 Task: In Mark's project, Add a new field "Sprint" with the field type "Iteration" that starts on December 15, 2023, for the duration of 2 days to the roadmap layout.
Action: Mouse moved to (206, 128)
Screenshot: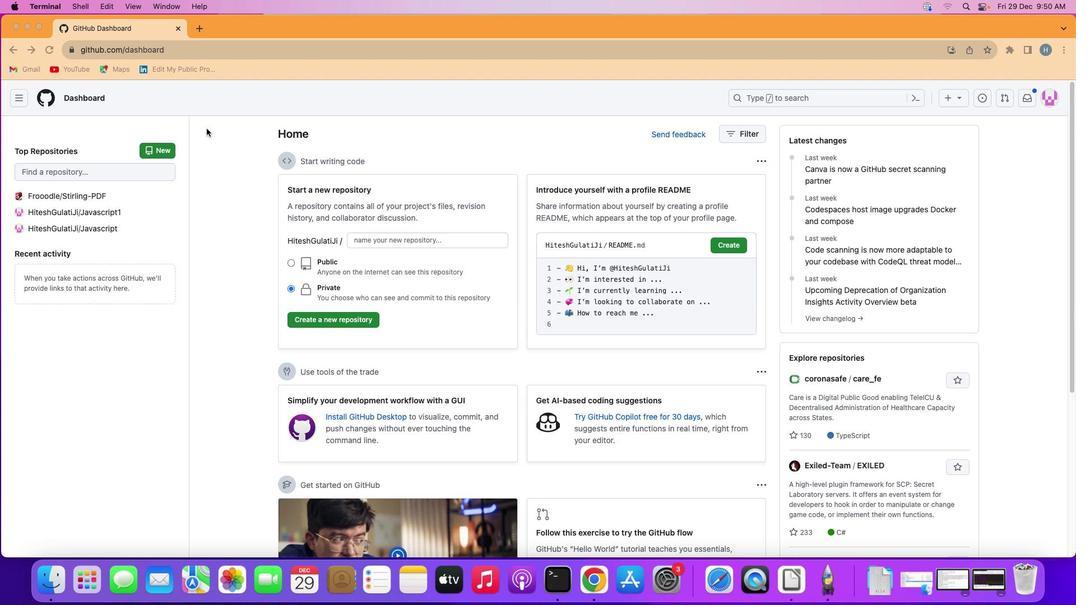 
Action: Mouse pressed left at (206, 128)
Screenshot: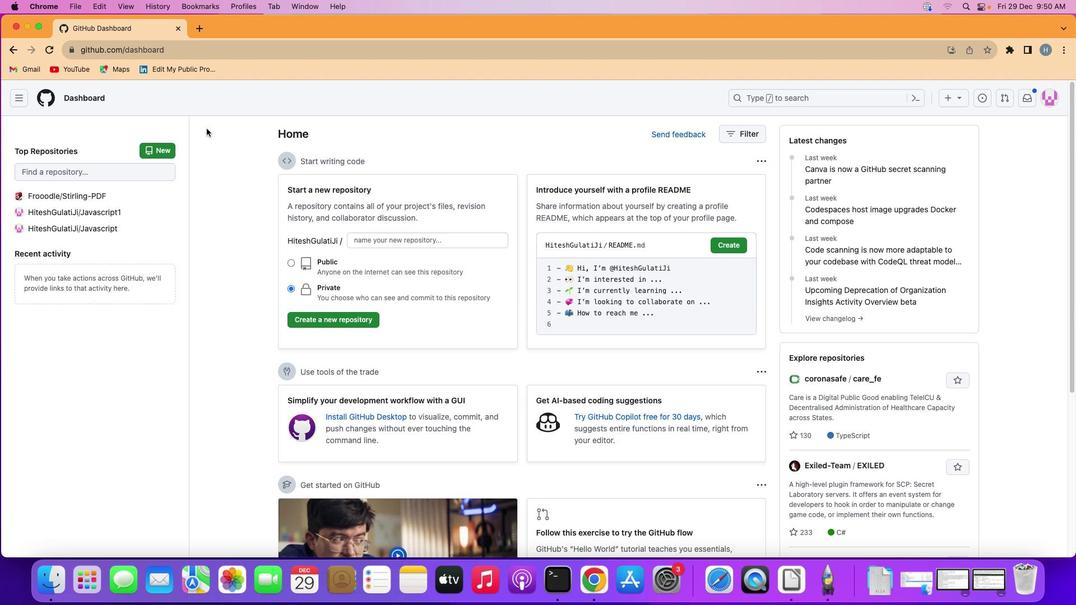 
Action: Mouse moved to (10, 91)
Screenshot: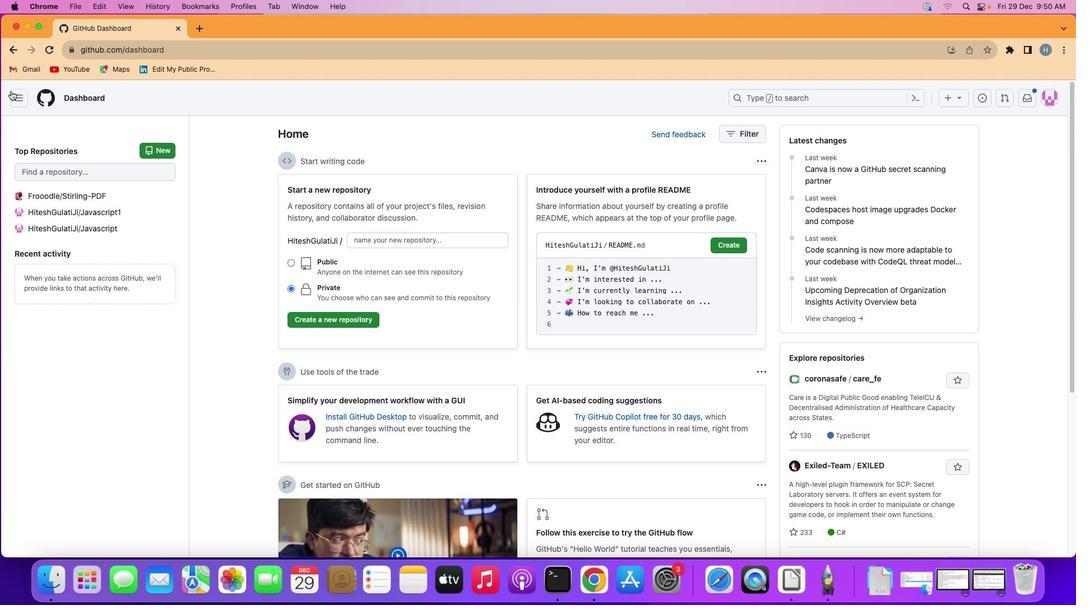 
Action: Mouse pressed left at (10, 91)
Screenshot: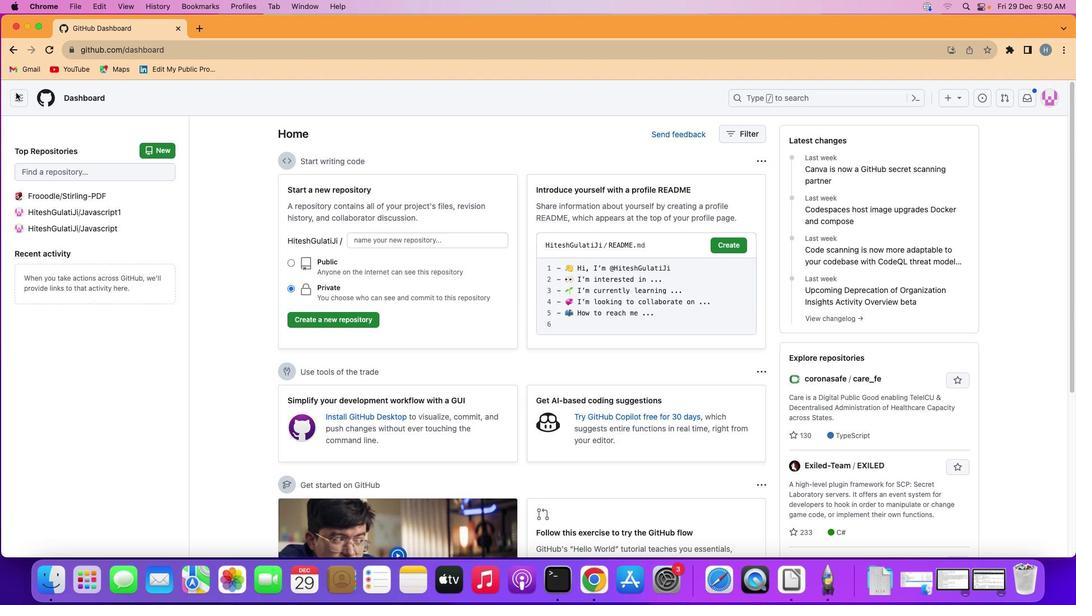 
Action: Mouse moved to (63, 178)
Screenshot: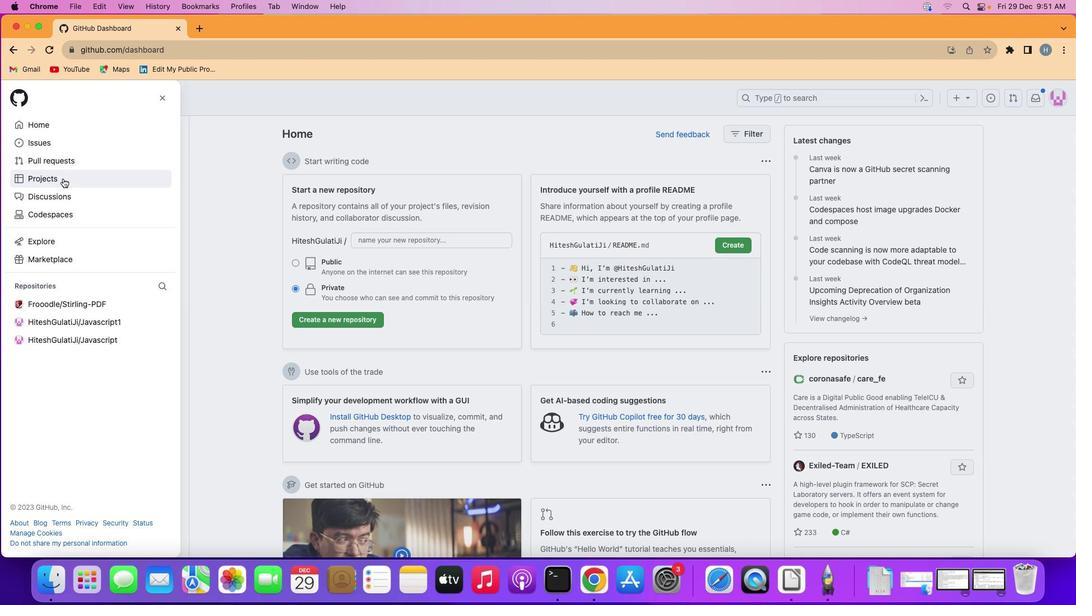 
Action: Mouse pressed left at (63, 178)
Screenshot: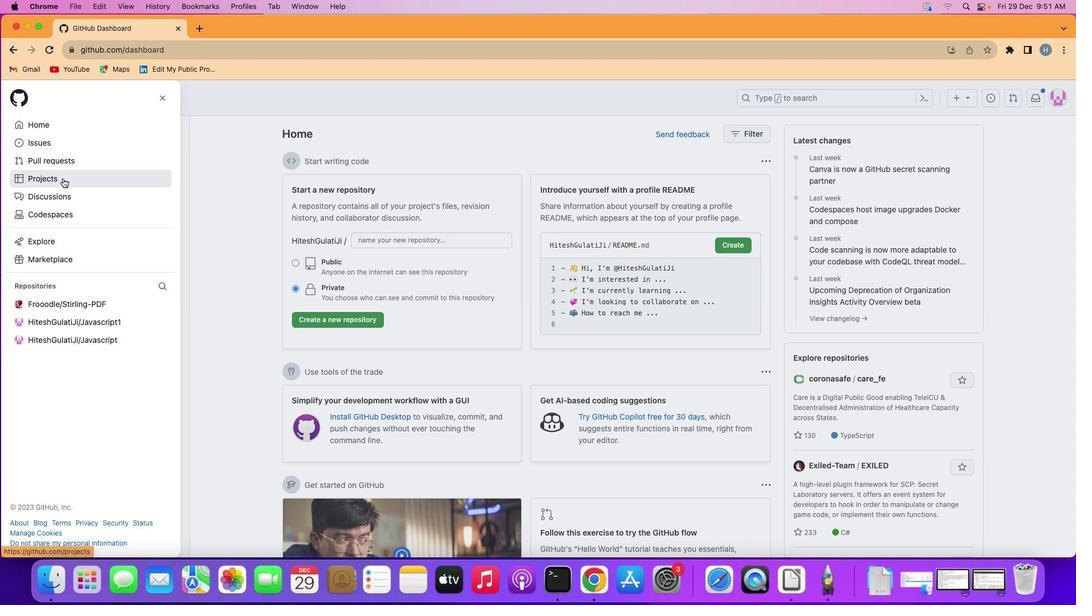 
Action: Mouse moved to (414, 200)
Screenshot: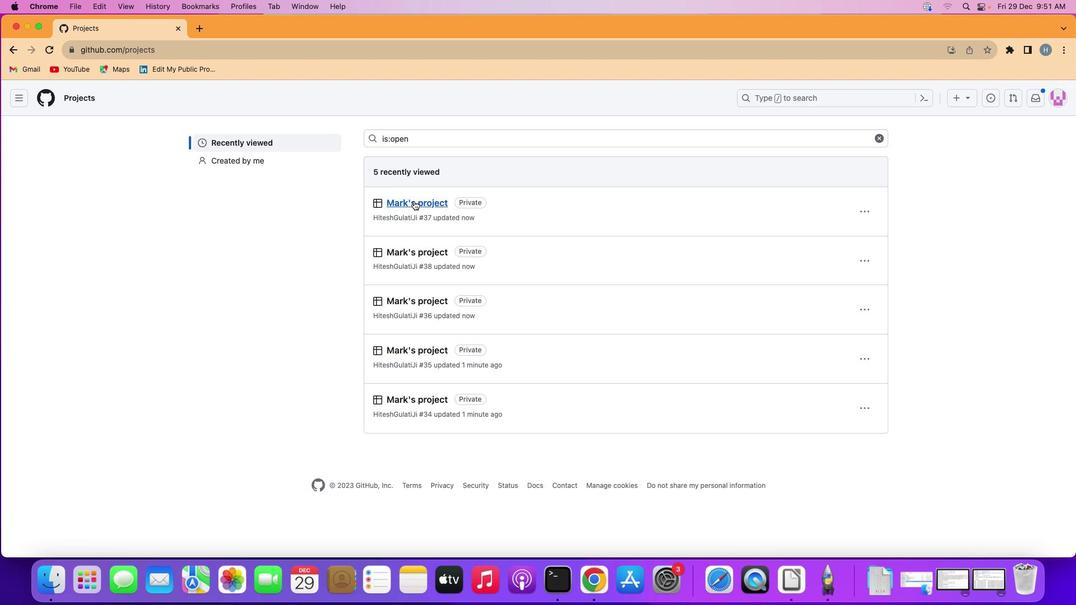 
Action: Mouse pressed left at (414, 200)
Screenshot: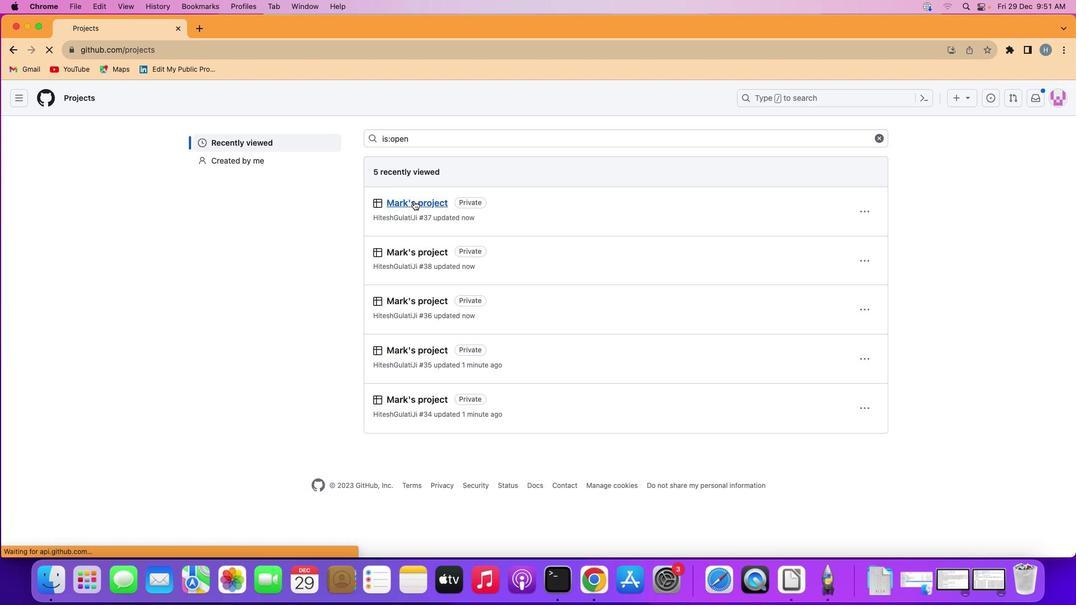 
Action: Mouse moved to (79, 149)
Screenshot: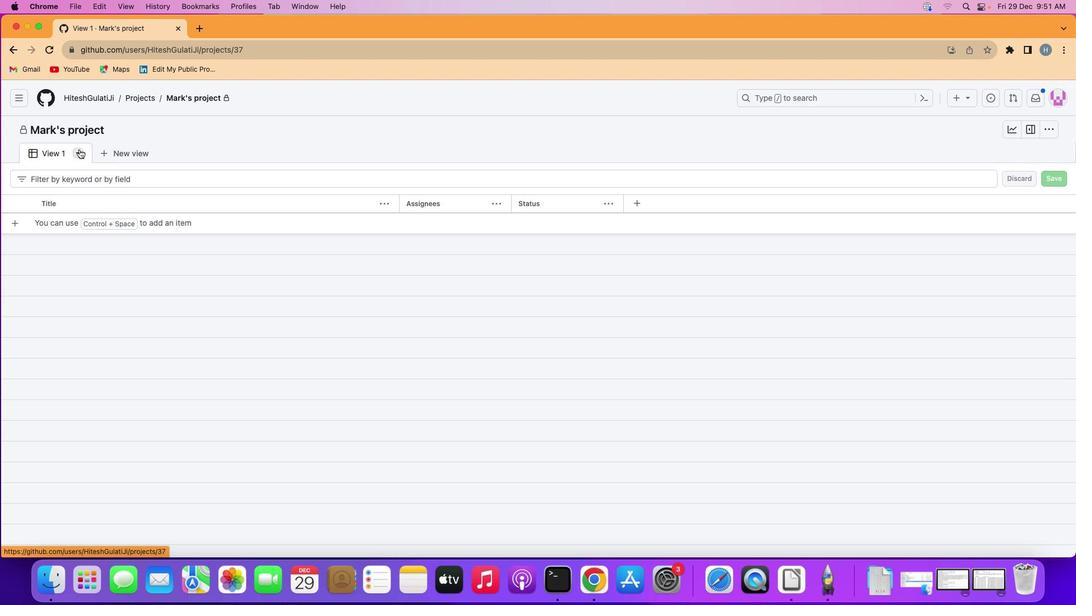 
Action: Mouse pressed left at (79, 149)
Screenshot: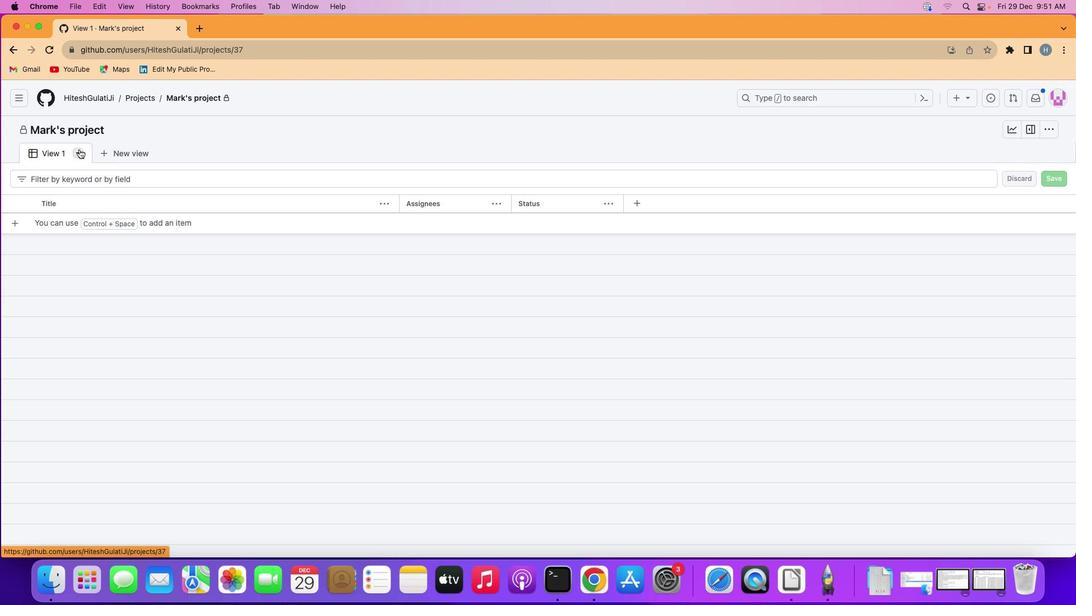 
Action: Mouse moved to (201, 192)
Screenshot: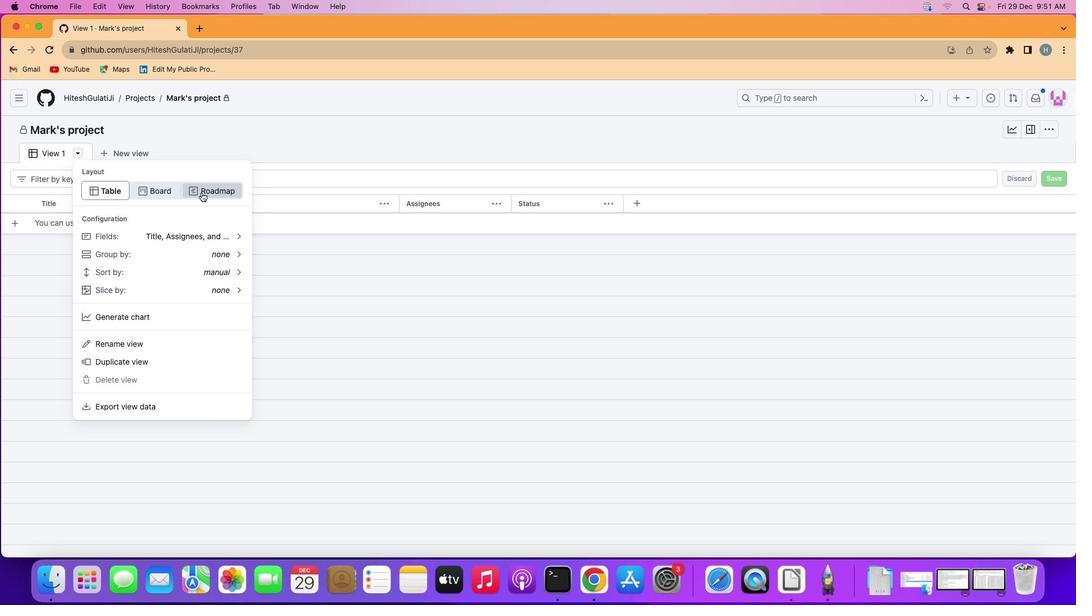 
Action: Mouse pressed left at (201, 192)
Screenshot: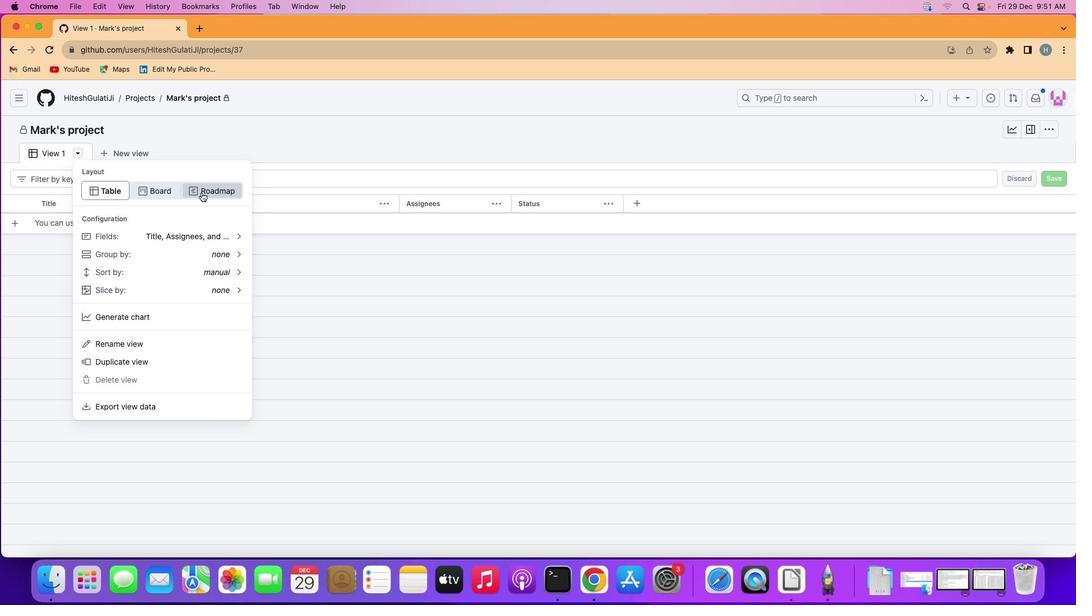 
Action: Mouse moved to (80, 153)
Screenshot: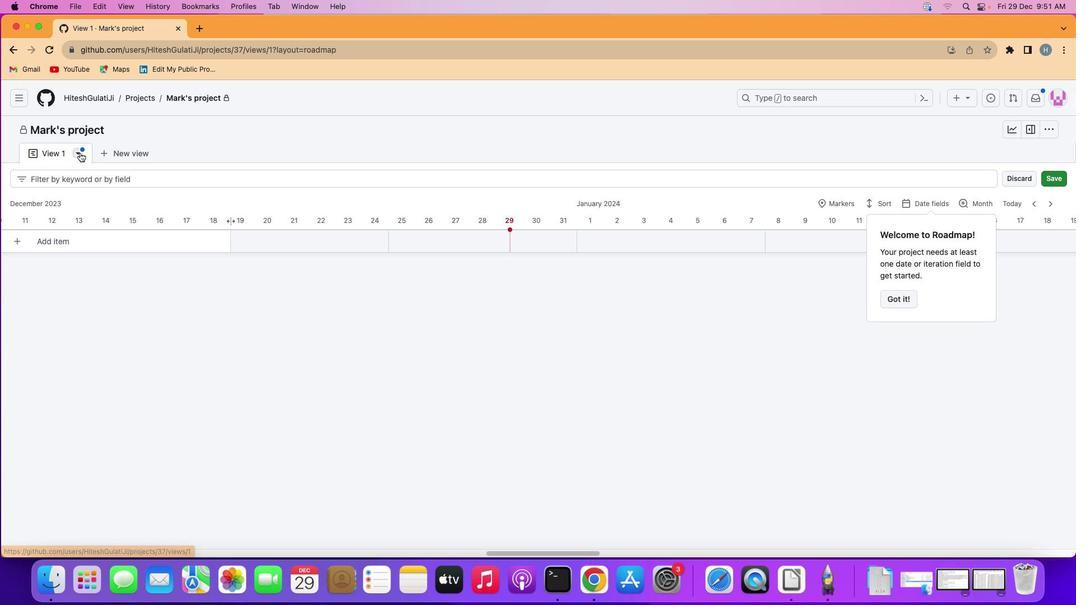 
Action: Mouse pressed left at (80, 153)
Screenshot: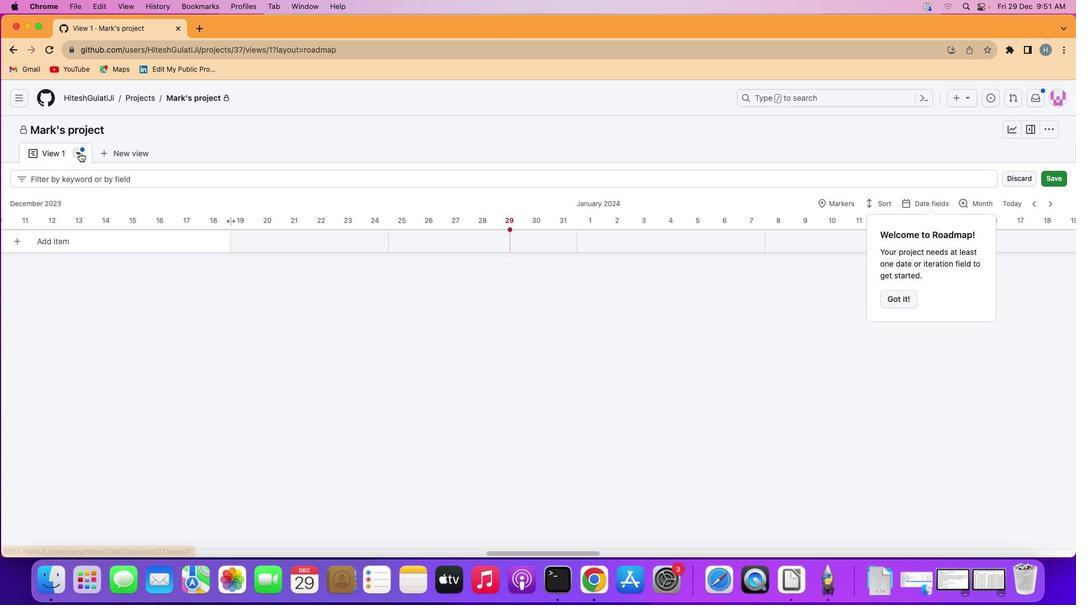 
Action: Mouse moved to (131, 288)
Screenshot: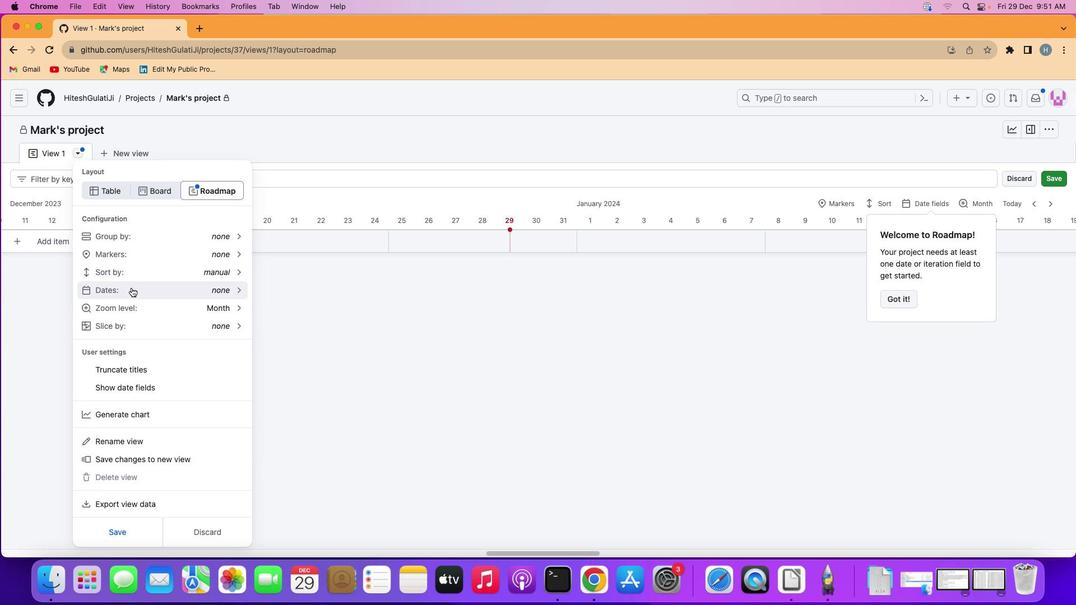 
Action: Mouse pressed left at (131, 288)
Screenshot: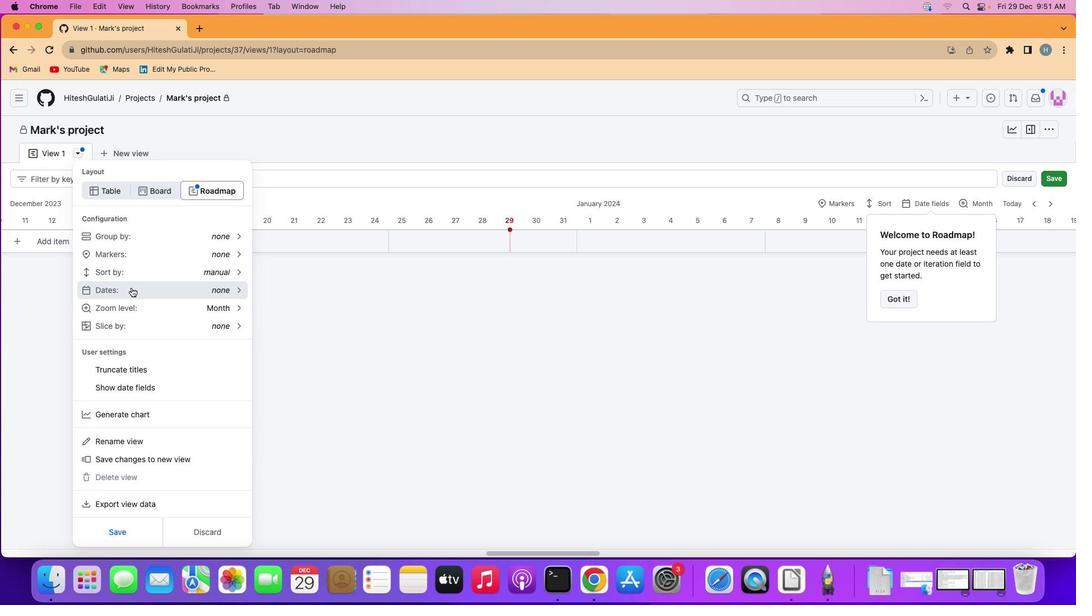 
Action: Mouse moved to (132, 168)
Screenshot: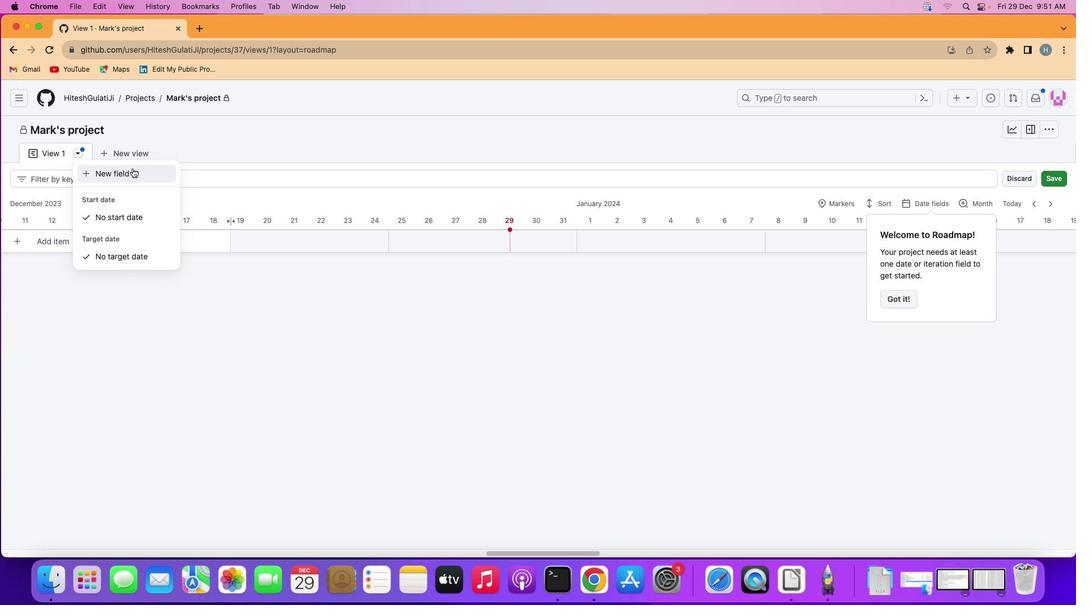 
Action: Mouse pressed left at (132, 168)
Screenshot: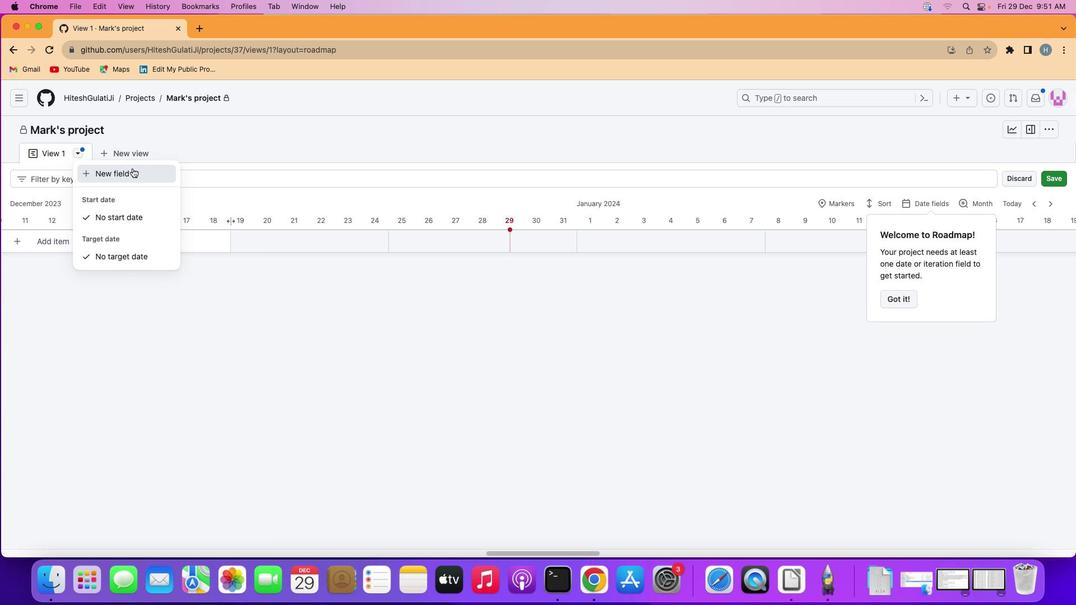 
Action: Mouse moved to (149, 195)
Screenshot: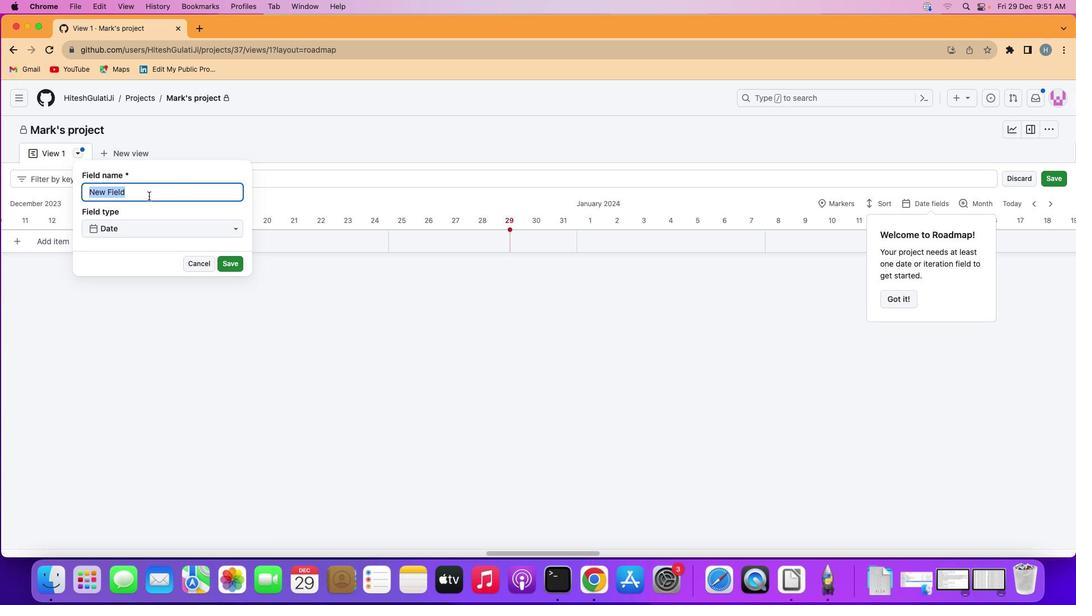 
Action: Key pressed Key.shift'S''p''r''i''n''t'
Screenshot: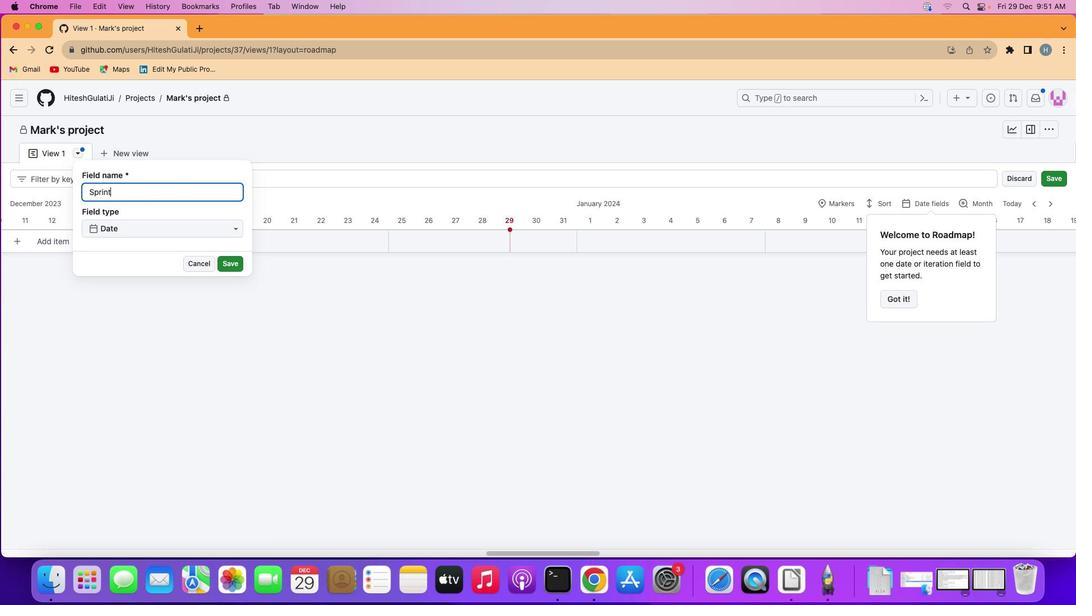 
Action: Mouse moved to (155, 224)
Screenshot: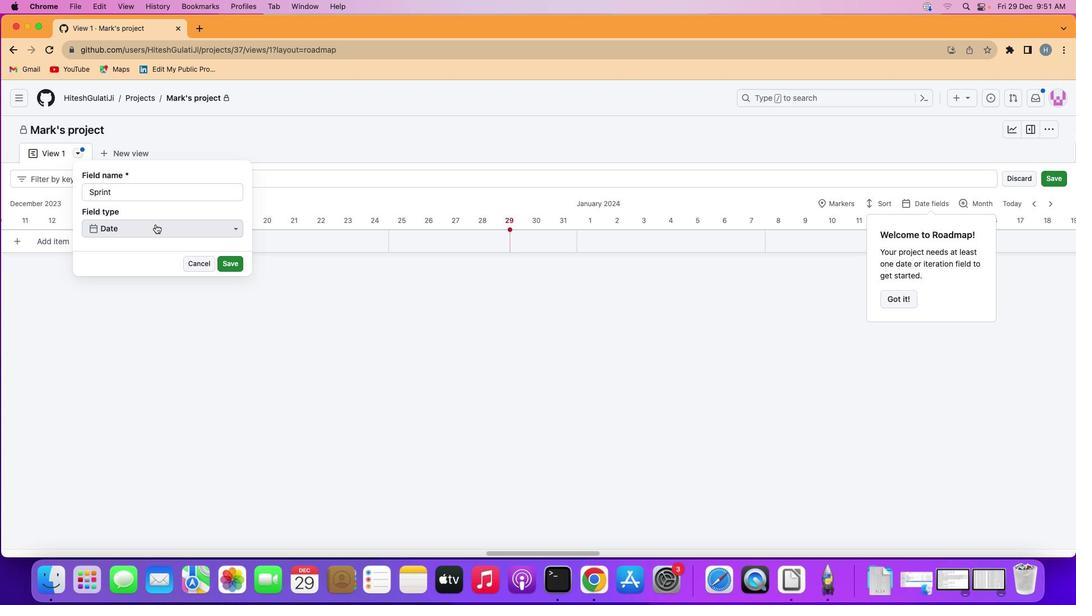 
Action: Mouse pressed left at (155, 224)
Screenshot: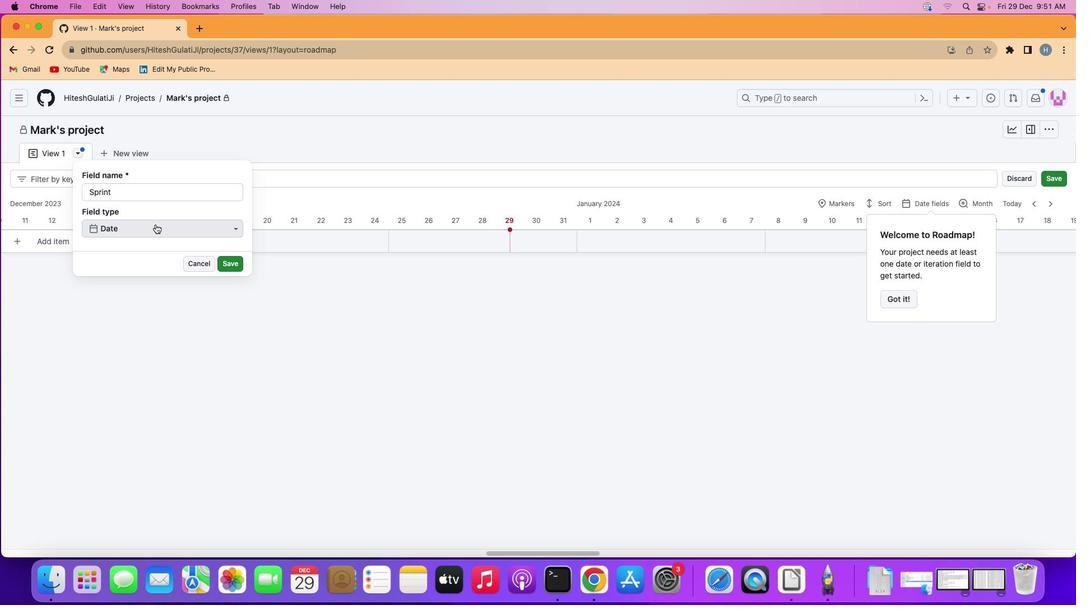 
Action: Mouse moved to (139, 268)
Screenshot: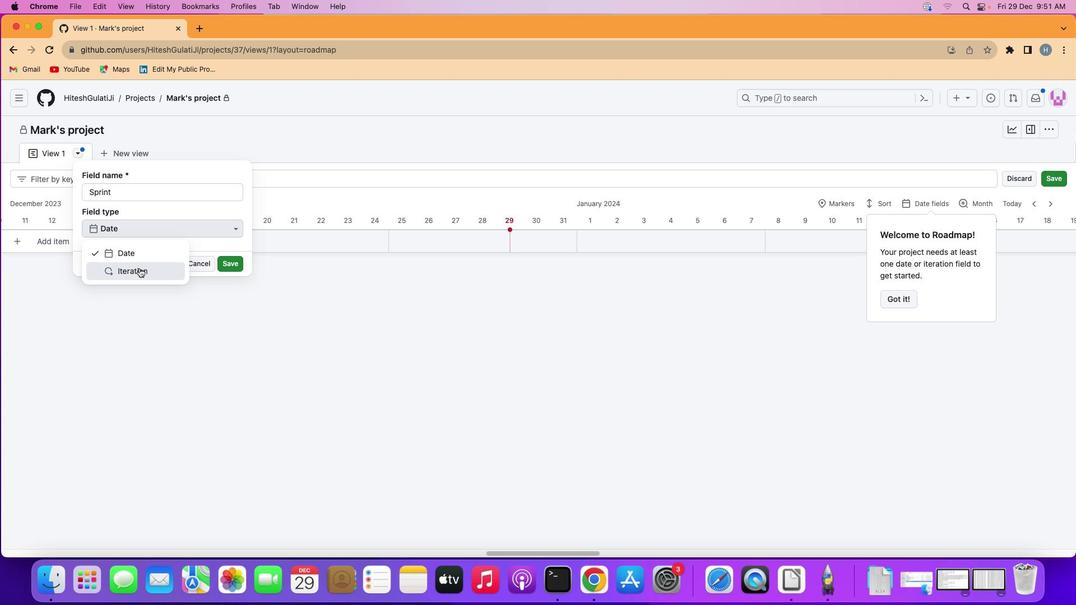 
Action: Mouse pressed left at (139, 268)
Screenshot: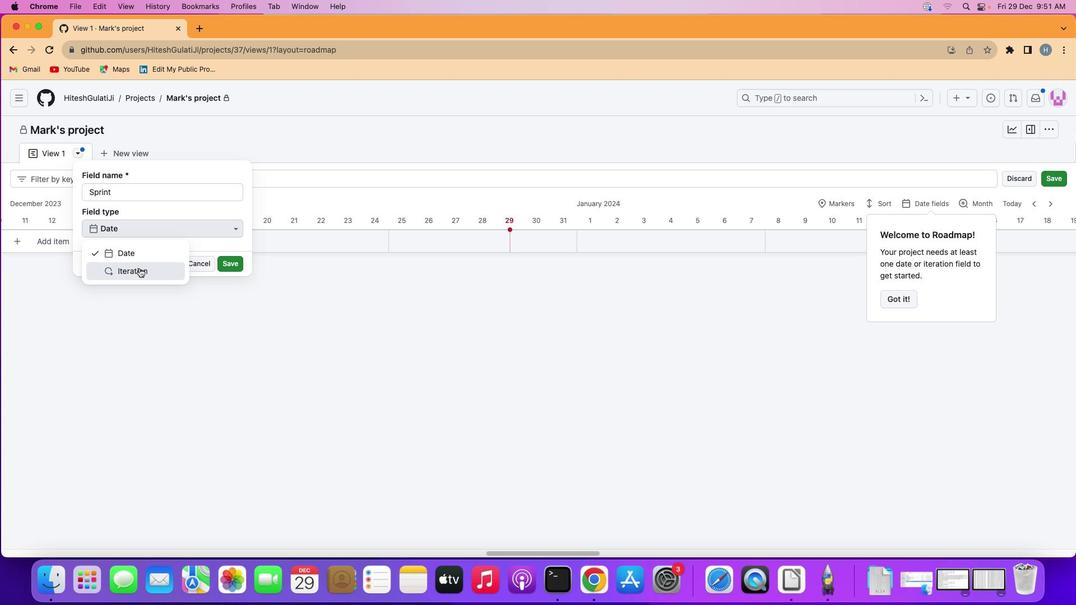
Action: Mouse moved to (173, 280)
Screenshot: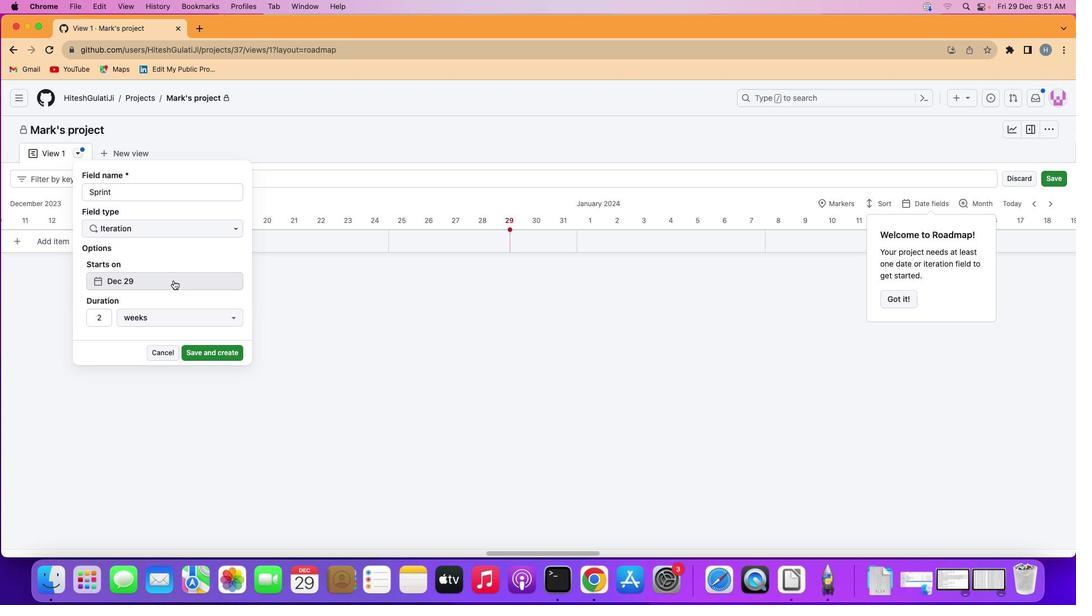 
Action: Mouse pressed left at (173, 280)
Screenshot: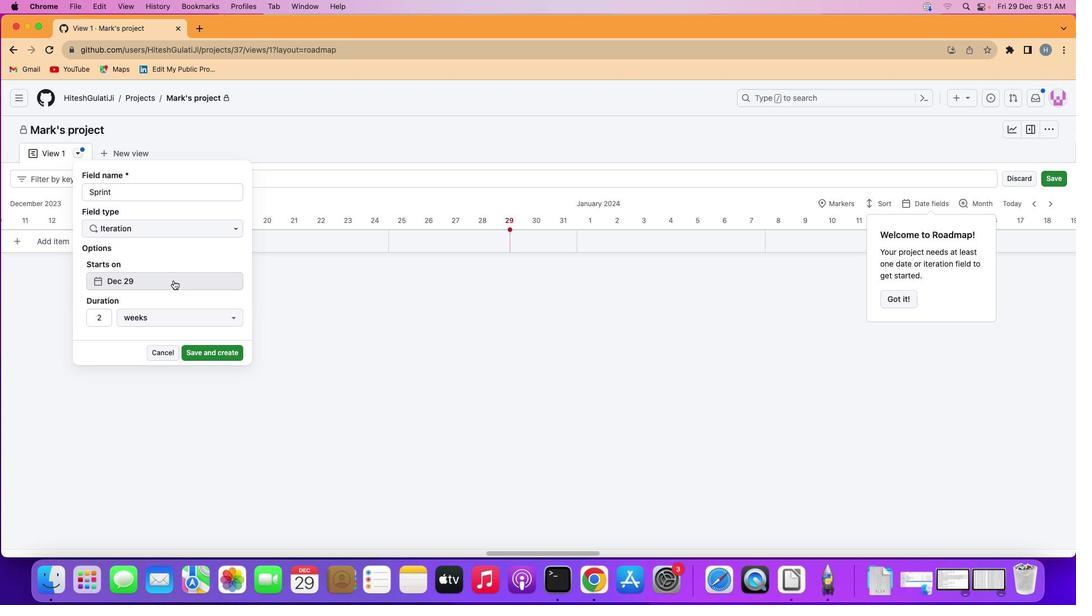 
Action: Mouse moved to (221, 393)
Screenshot: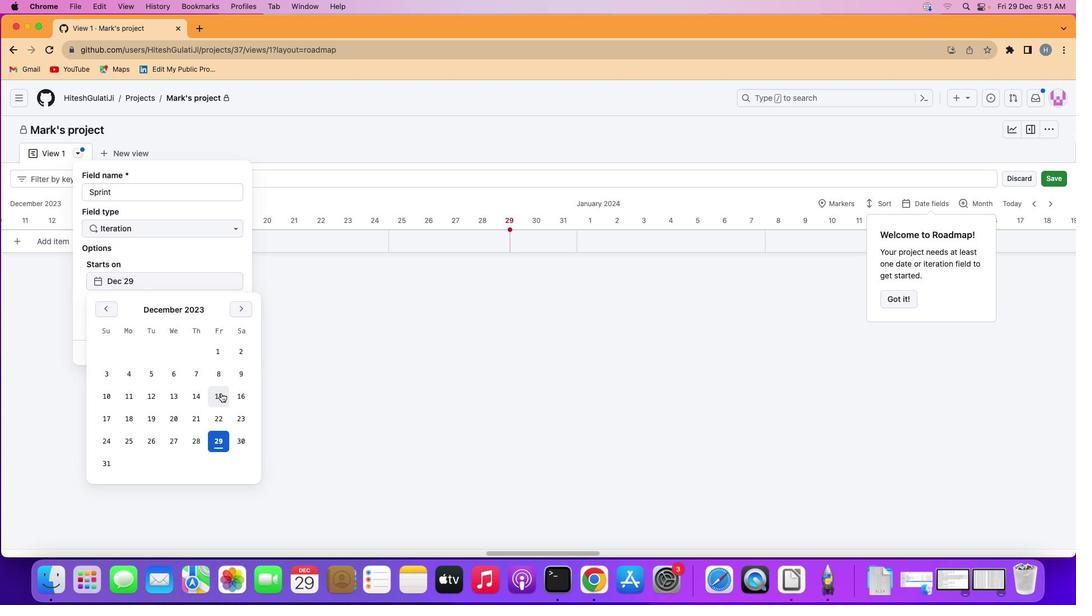 
Action: Mouse pressed left at (221, 393)
Screenshot: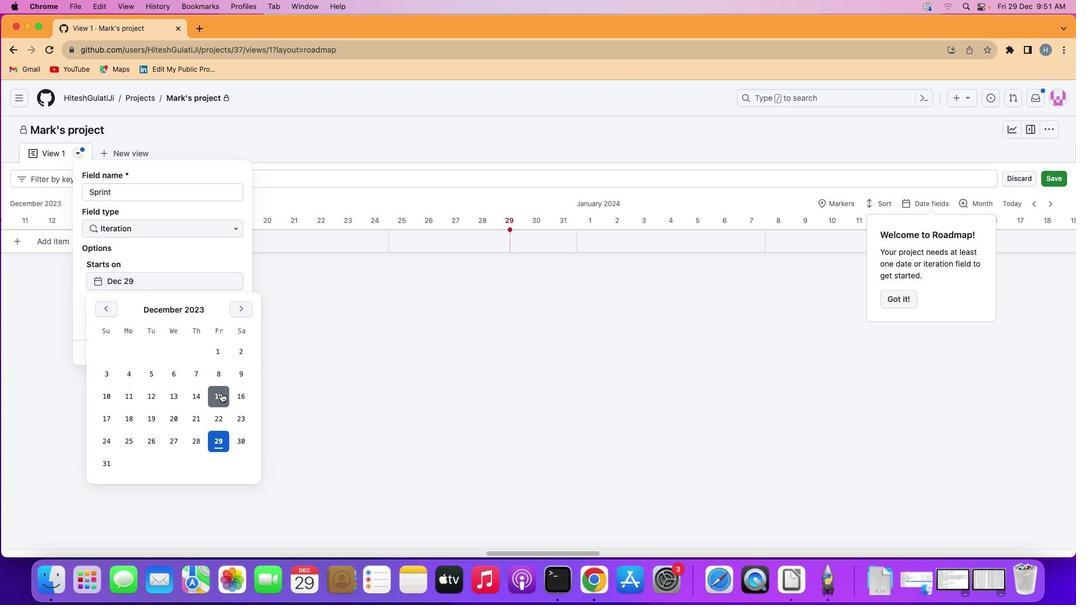 
Action: Mouse moved to (231, 315)
Screenshot: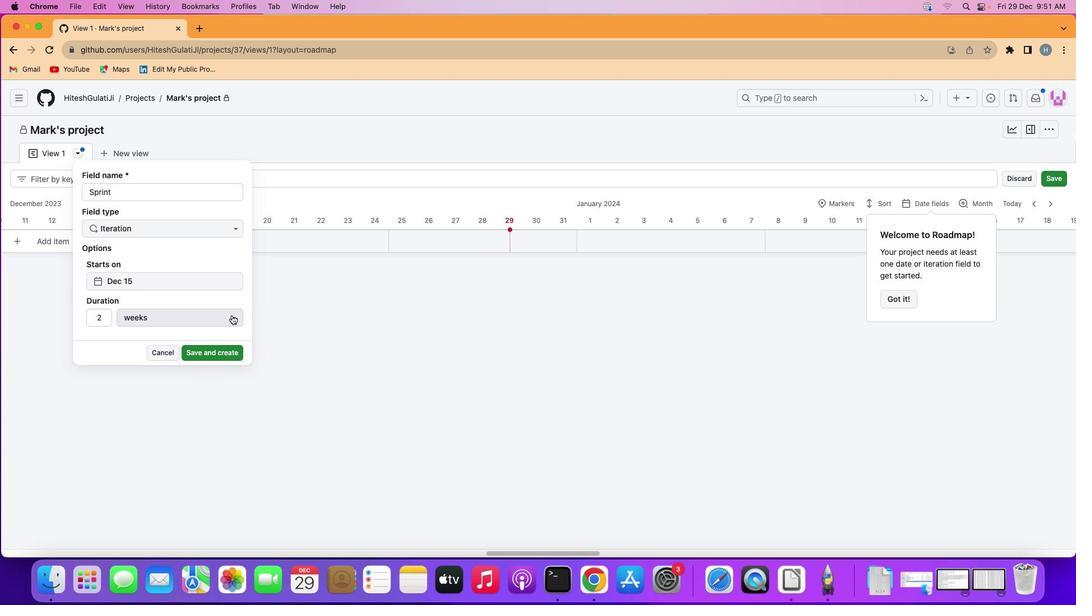 
Action: Mouse pressed left at (231, 315)
Screenshot: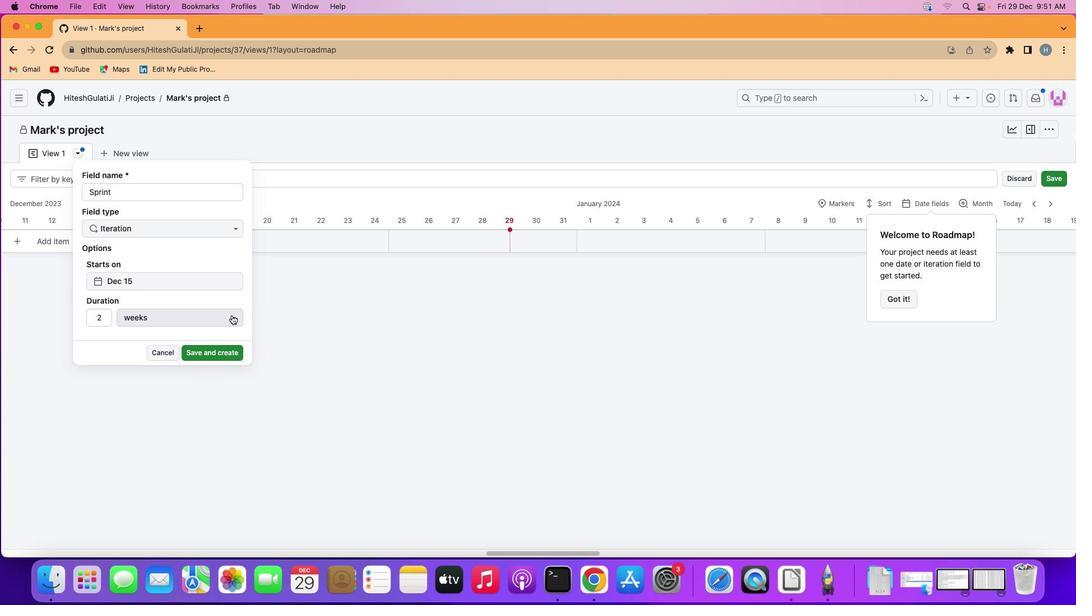
Action: Mouse moved to (190, 339)
Screenshot: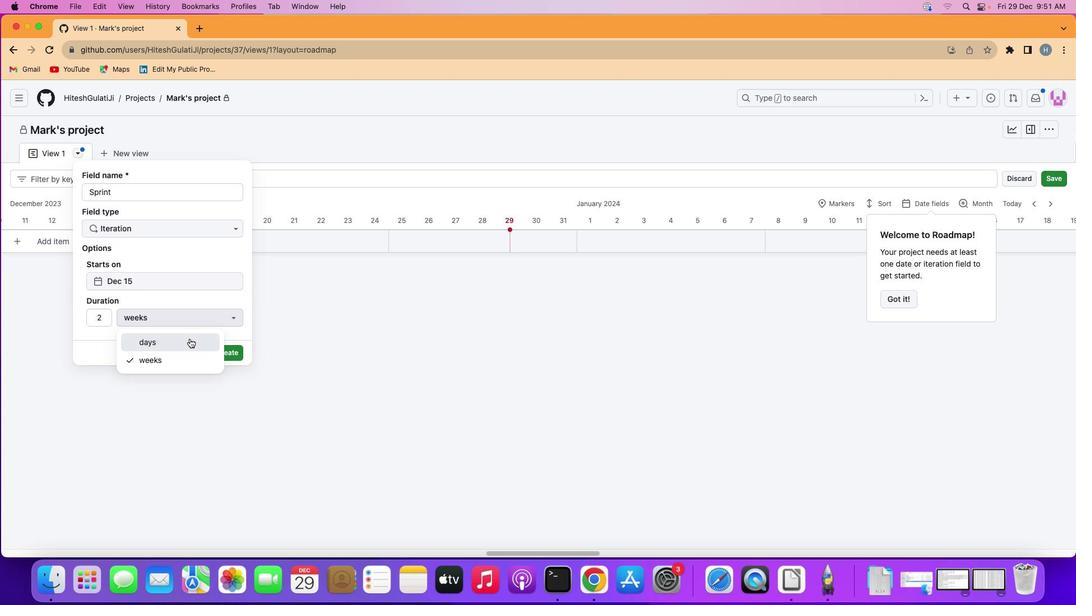 
Action: Mouse pressed left at (190, 339)
Screenshot: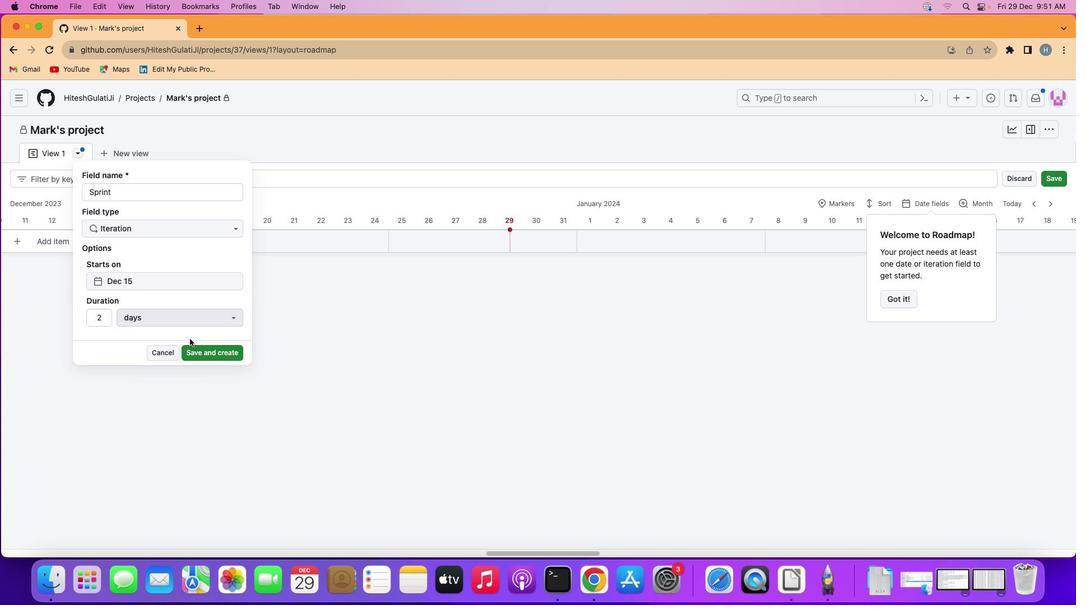 
Action: Mouse moved to (214, 350)
Screenshot: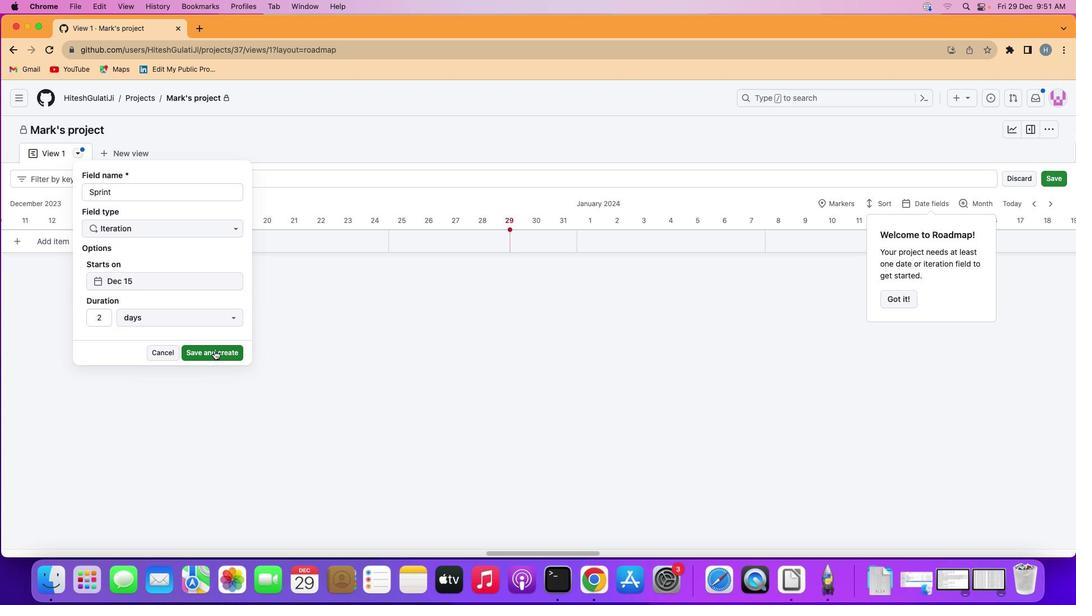 
Action: Mouse pressed left at (214, 350)
Screenshot: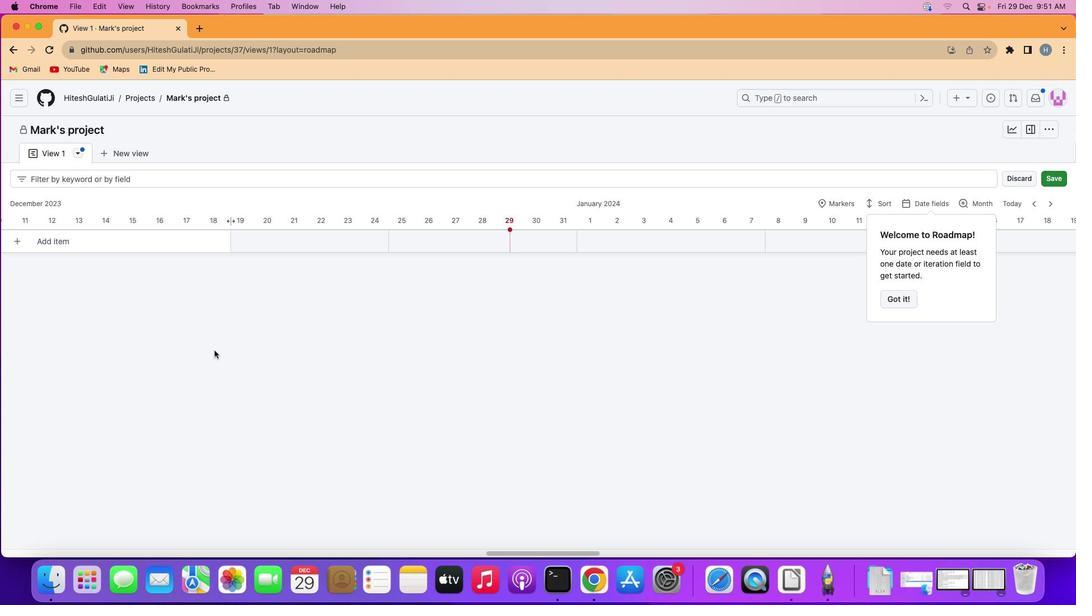 
Action: Mouse moved to (321, 307)
Screenshot: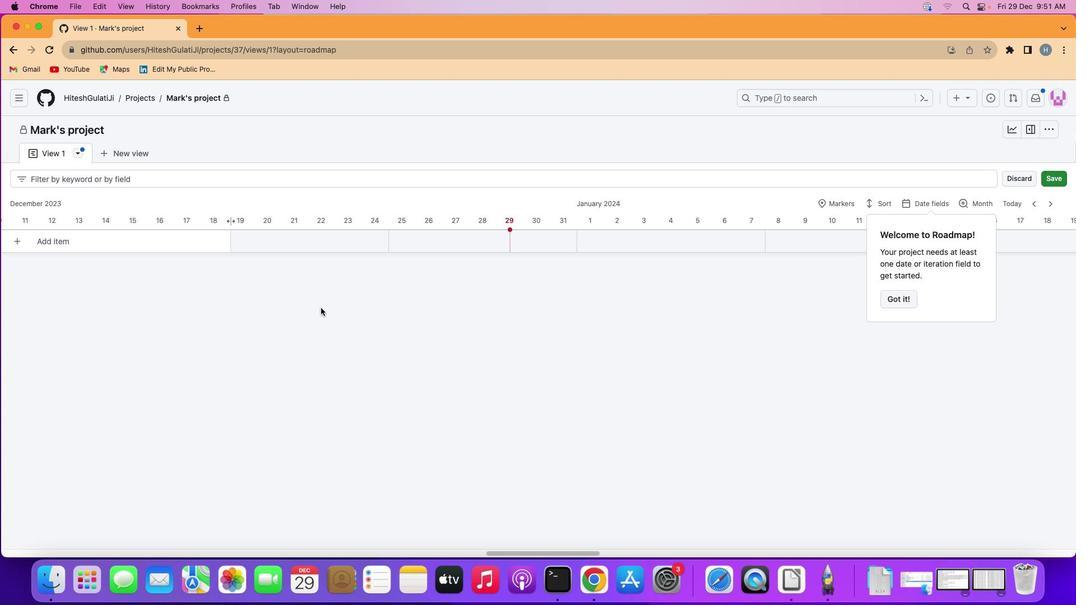 
